 Task: Use Google Earth to find and explore the Tower of London, London, England, UK.
Action: Mouse moved to (207, 81)
Screenshot: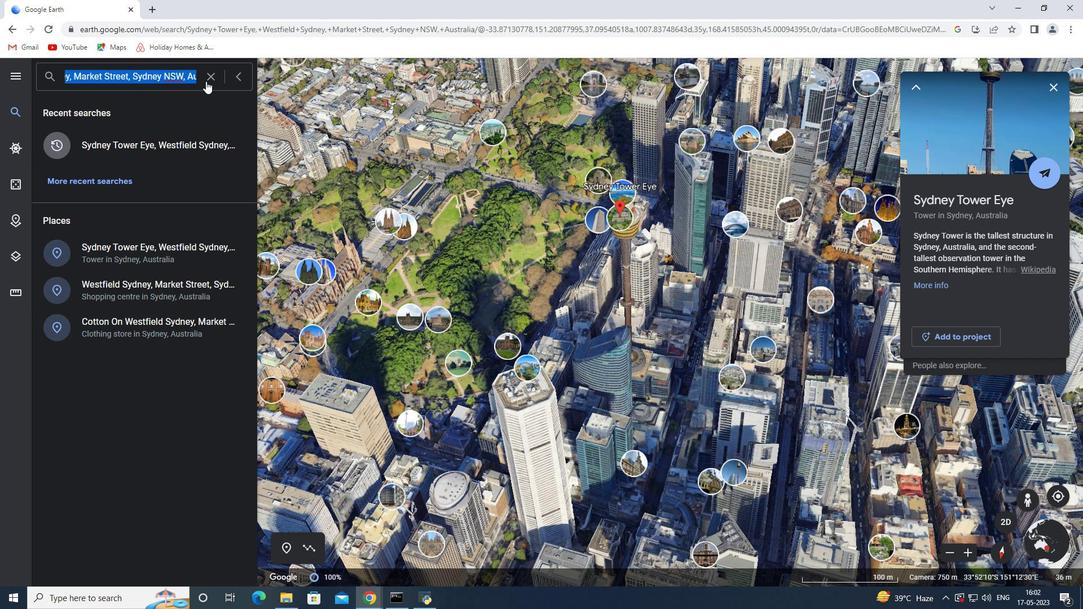 
Action: Key pressed <Key.shift><Key.shift><Key.shift><Key.shift><Key.shift><Key.shift><Key.shift><Key.shift><Key.shift><Key.shift><Key.shift><Key.shift><Key.shift><Key.shift><Key.shift><Key.shift><Key.shift><Key.shift>Tower<Key.space>of<Key.space><Key.shift>London<Key.space><Key.shift>in<Key.space><Key.shift>En
Screenshot: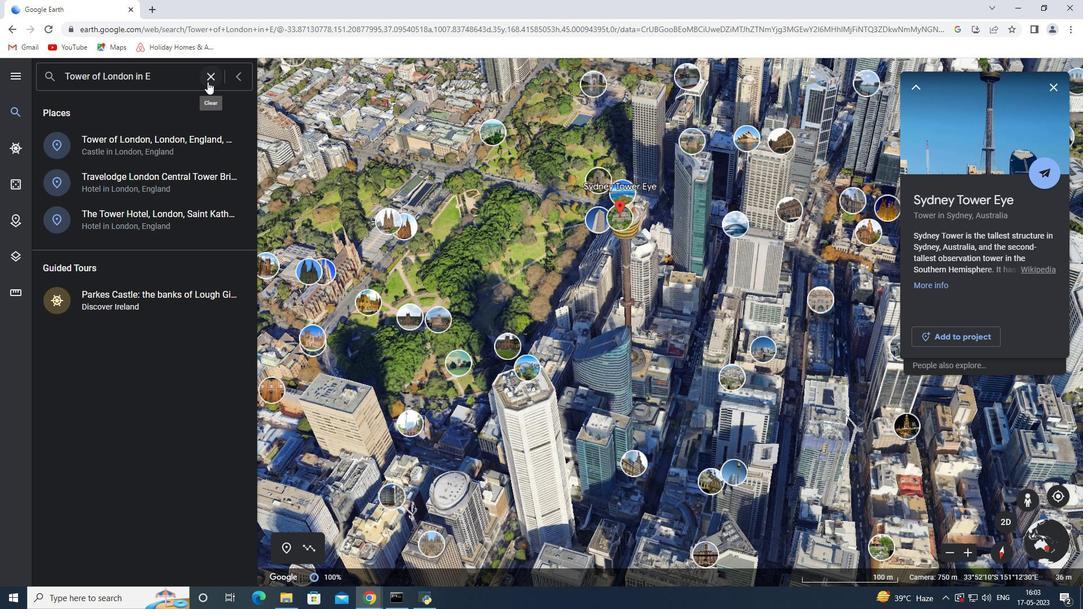 
Action: Mouse moved to (198, 139)
Screenshot: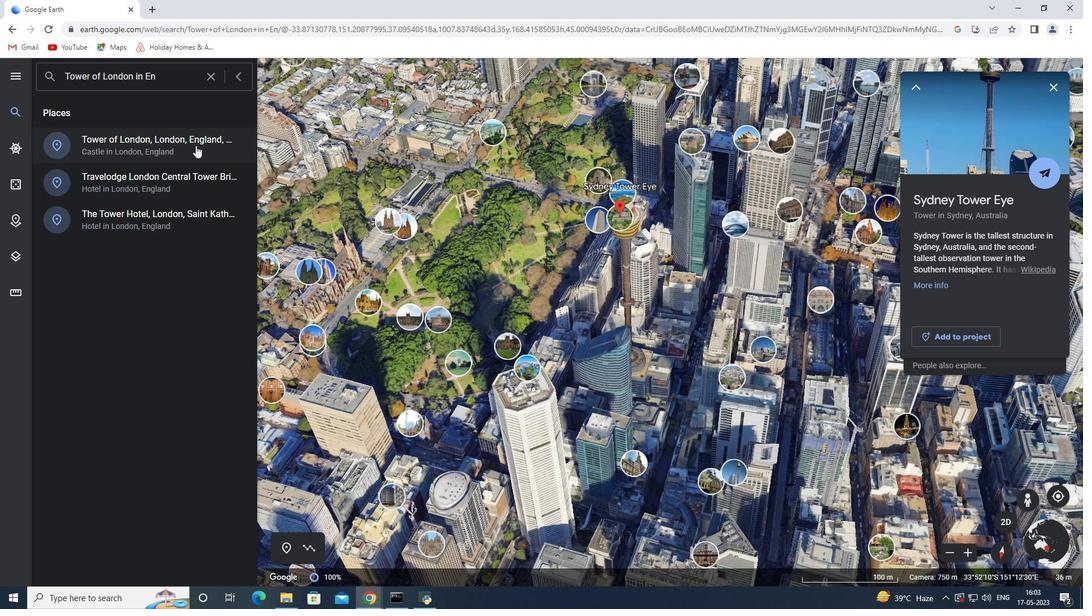 
Action: Mouse pressed left at (198, 139)
Screenshot: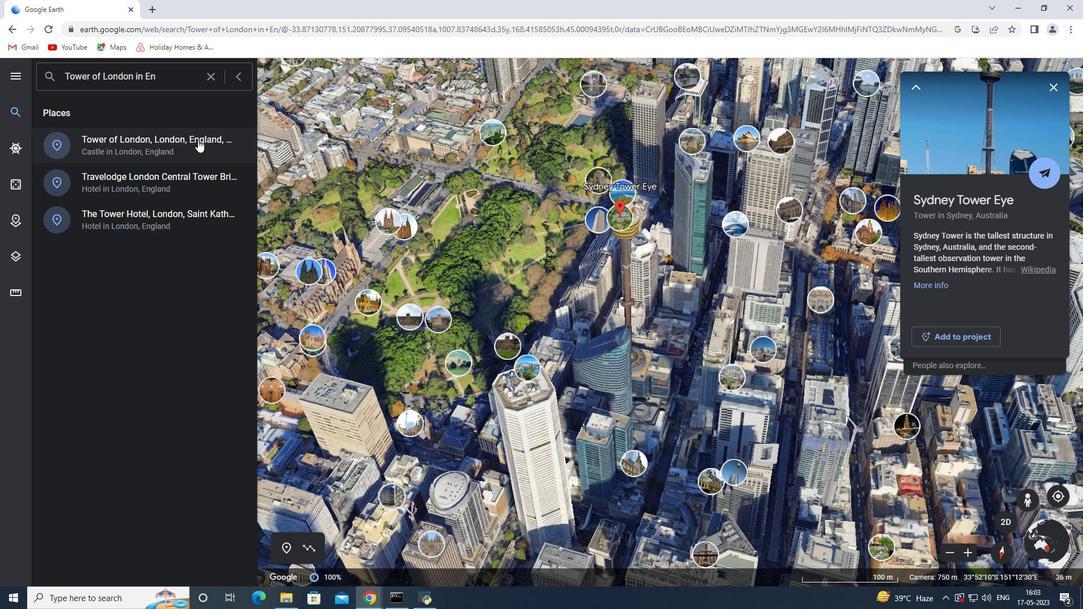 
Action: Mouse moved to (146, 148)
Screenshot: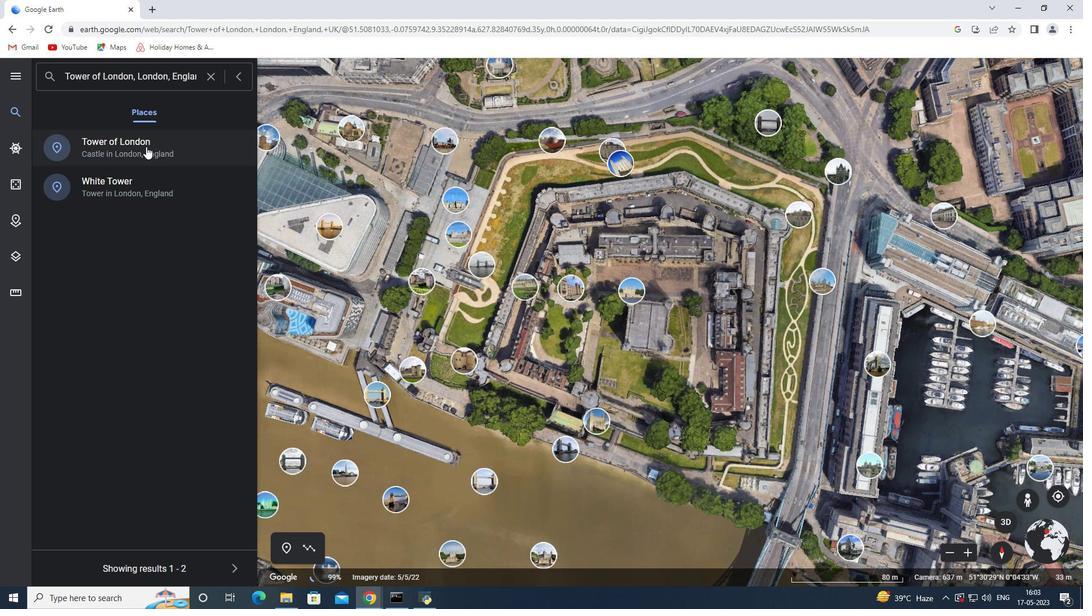 
Action: Mouse pressed left at (146, 148)
Screenshot: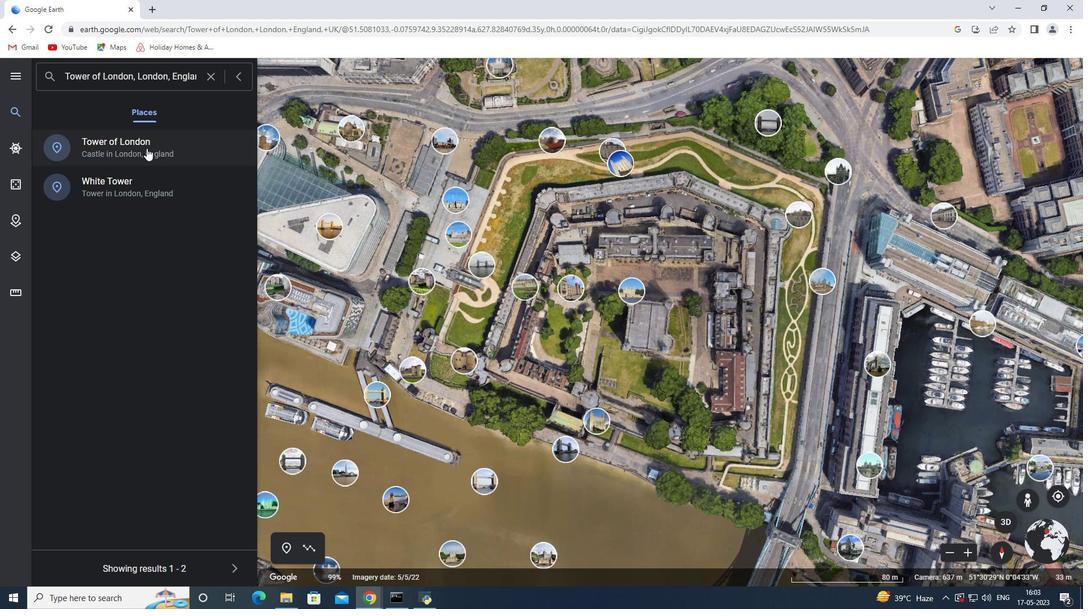 
Action: Mouse moved to (652, 321)
Screenshot: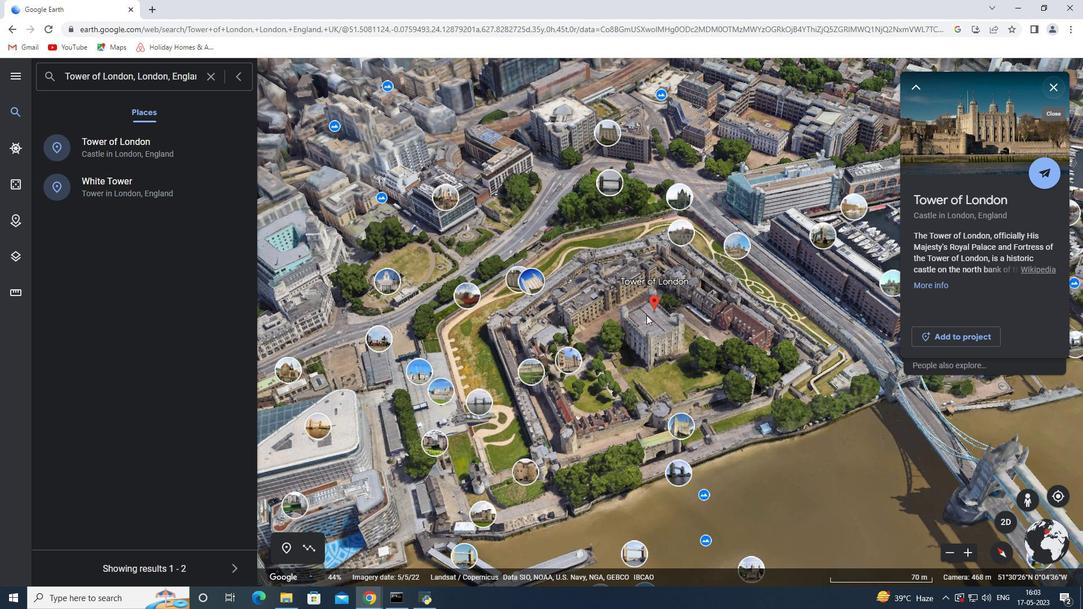 
Action: Mouse pressed left at (652, 321)
Screenshot: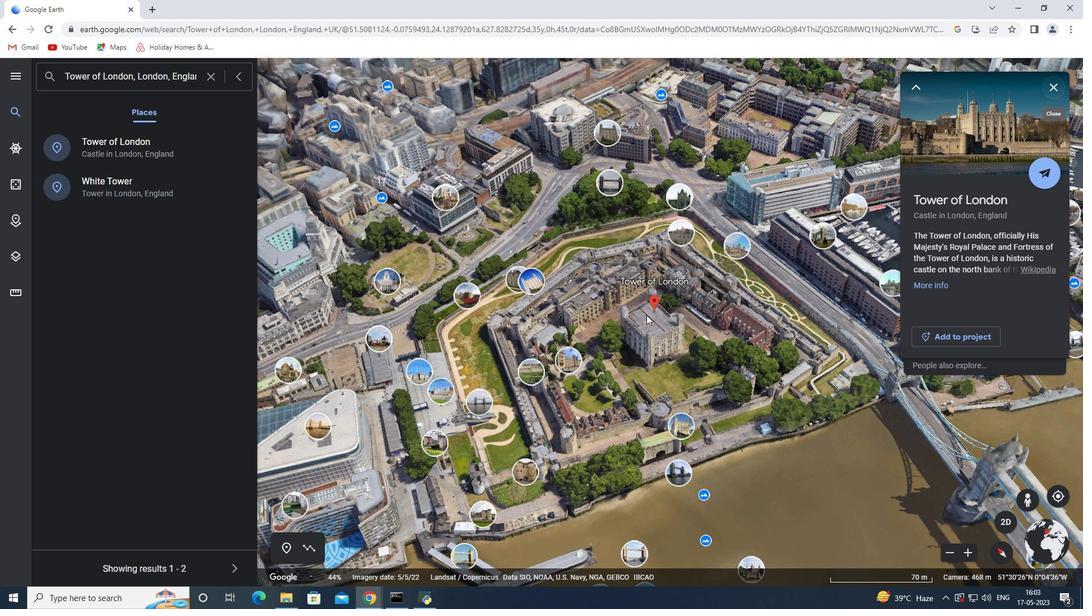 
Action: Mouse moved to (950, 132)
Screenshot: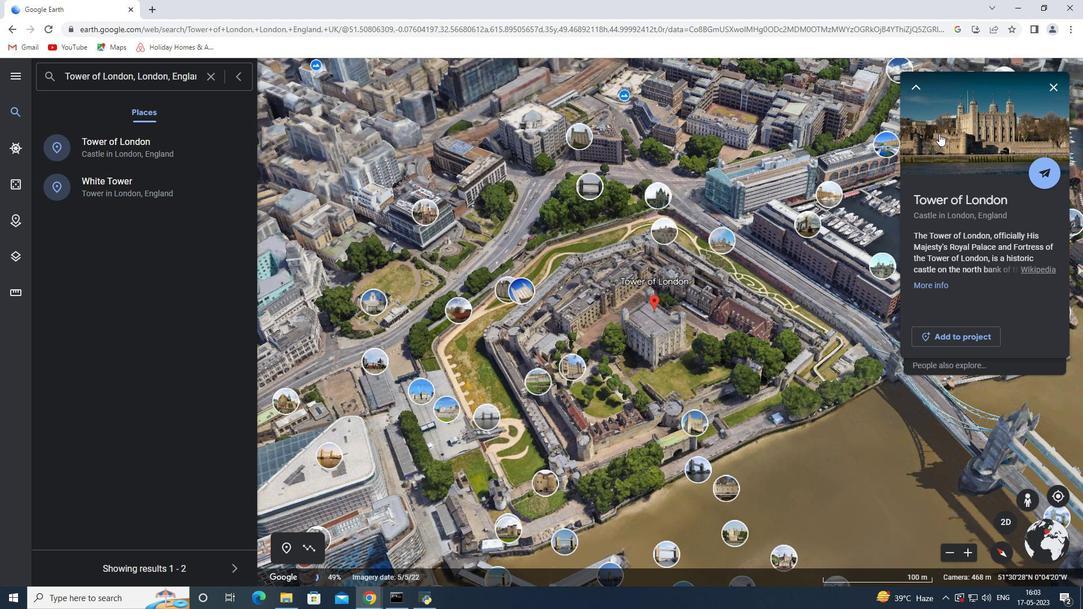 
Action: Mouse pressed left at (950, 132)
Screenshot: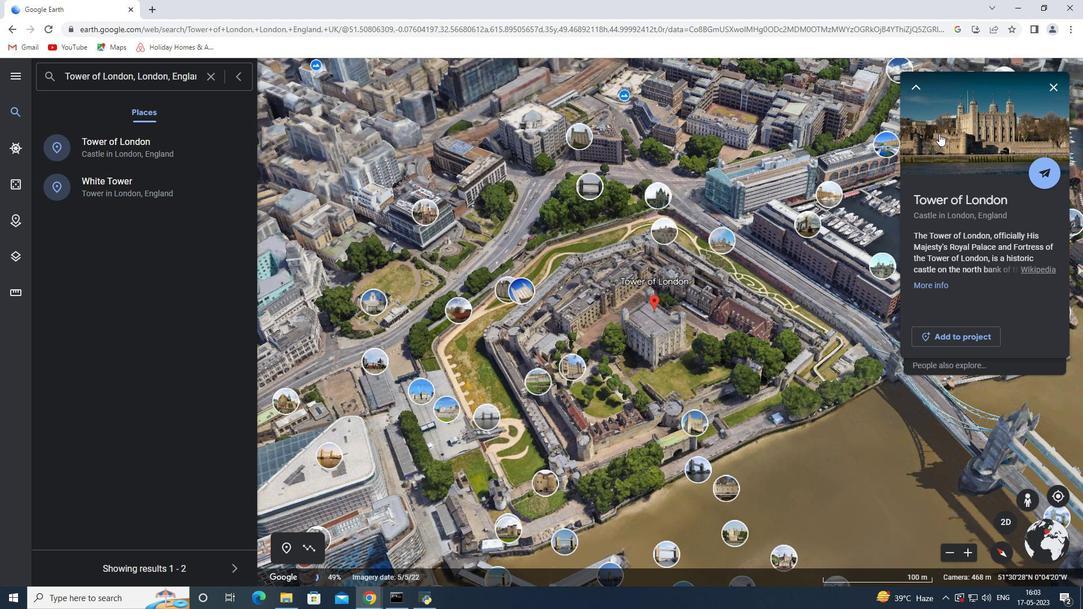 
Action: Mouse moved to (640, 297)
Screenshot: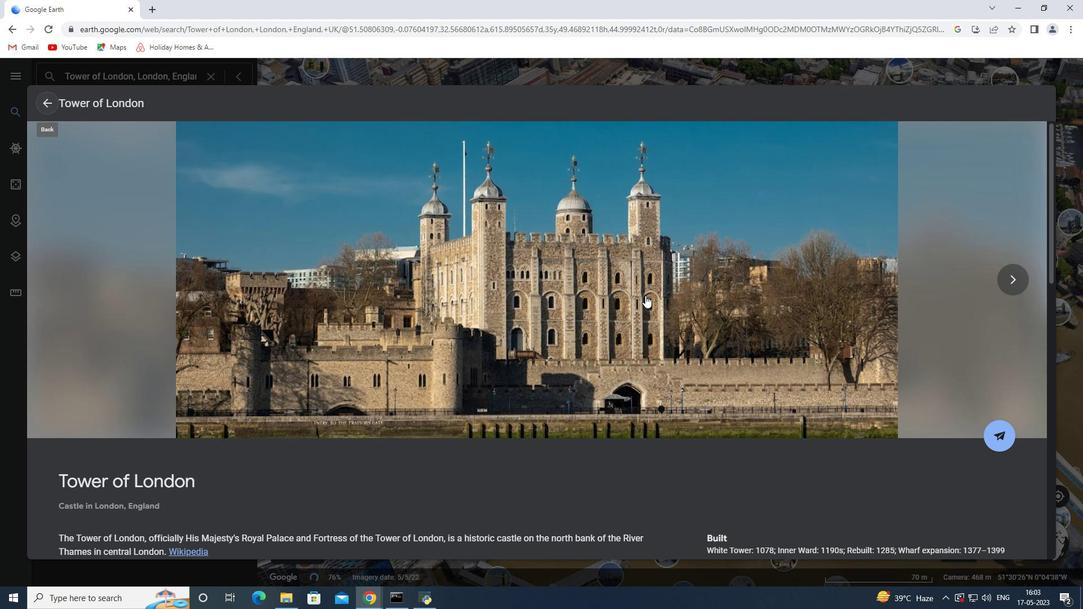 
Action: Mouse pressed left at (640, 297)
Screenshot: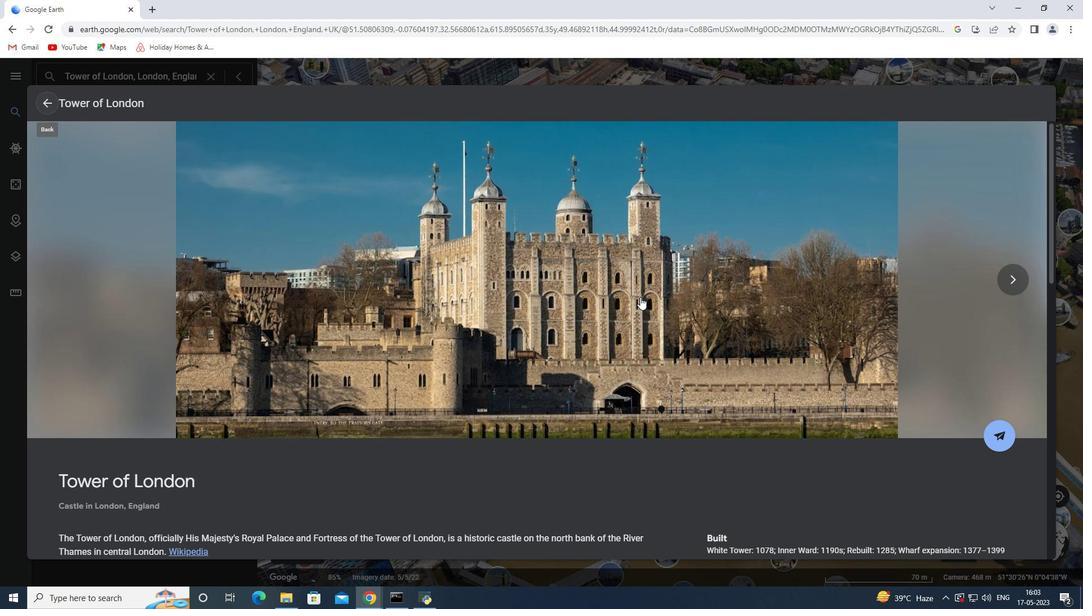 
Action: Key pressed <Key.right><Key.right><Key.right><Key.right><Key.right><Key.right><Key.right>
Screenshot: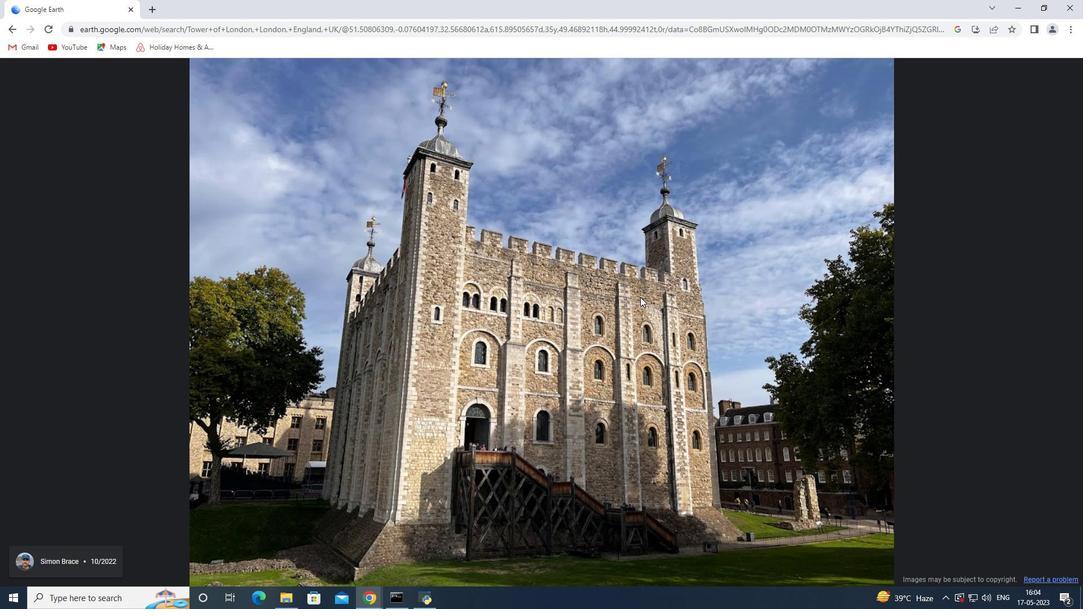 
Action: Mouse moved to (573, 345)
Screenshot: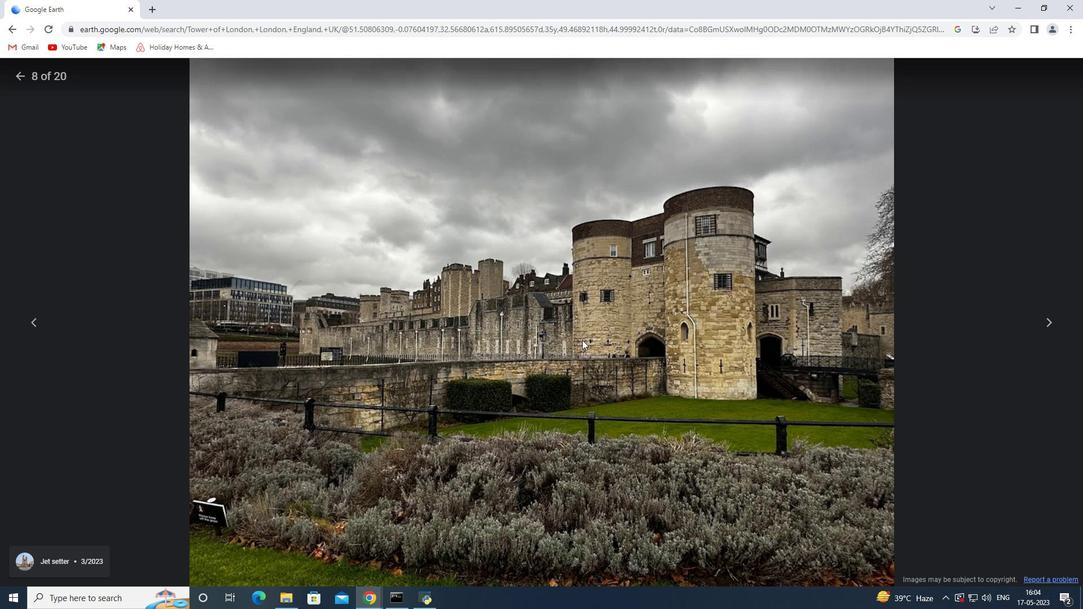 
Action: Key pressed <Key.right><Key.right><Key.right><Key.right><Key.right><Key.right>
Screenshot: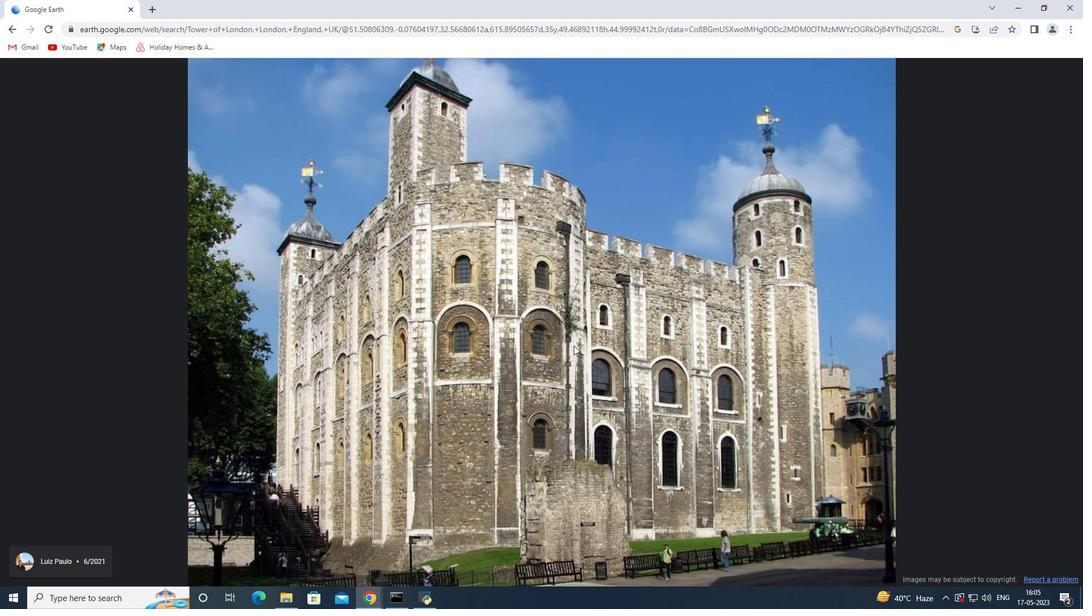 
Action: Mouse moved to (686, 277)
Screenshot: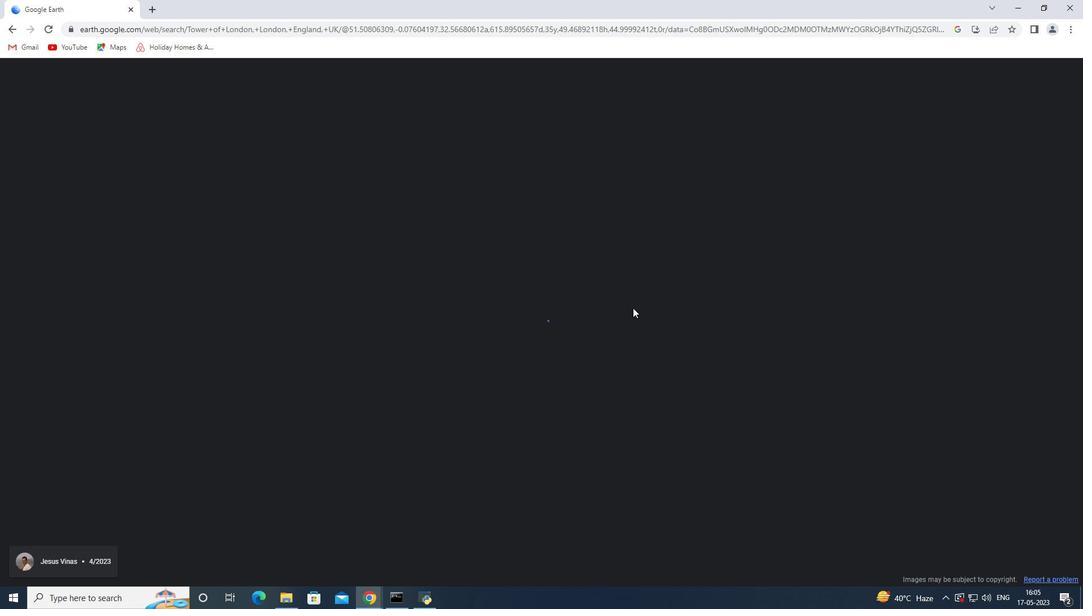 
Action: Key pressed <Key.right><Key.right><Key.right>
Screenshot: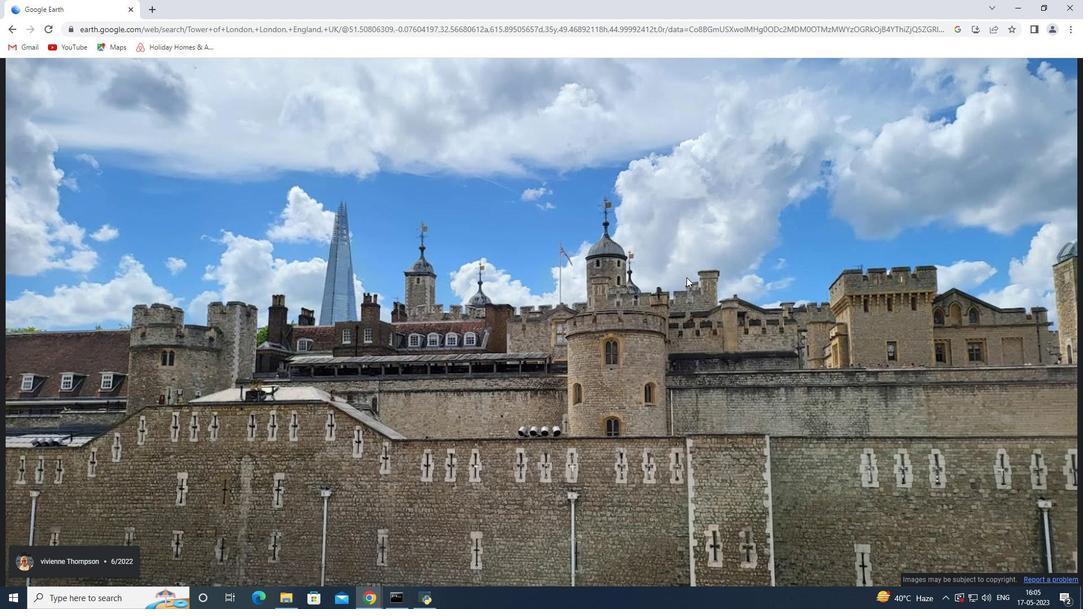 
Action: Mouse moved to (697, 224)
Screenshot: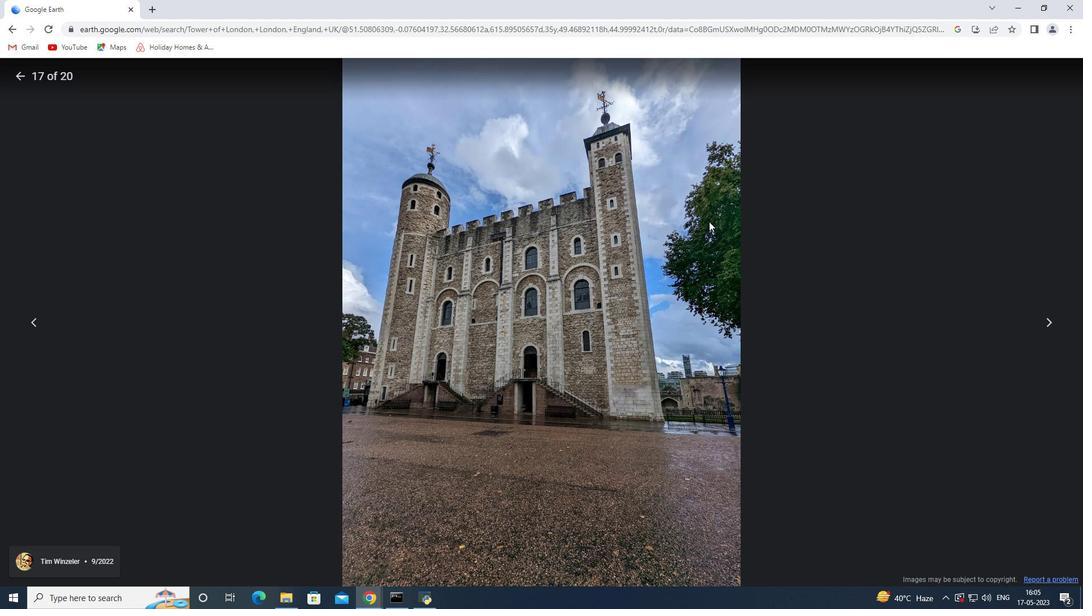 
Action: Key pressed <Key.right><Key.right><Key.right>
Screenshot: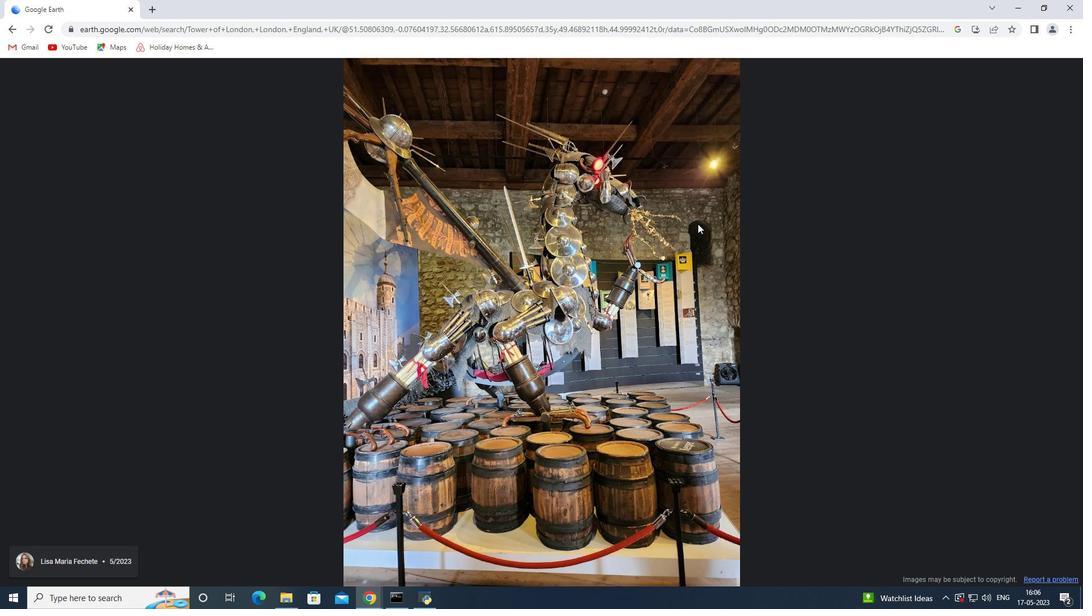
Action: Mouse moved to (18, 75)
Screenshot: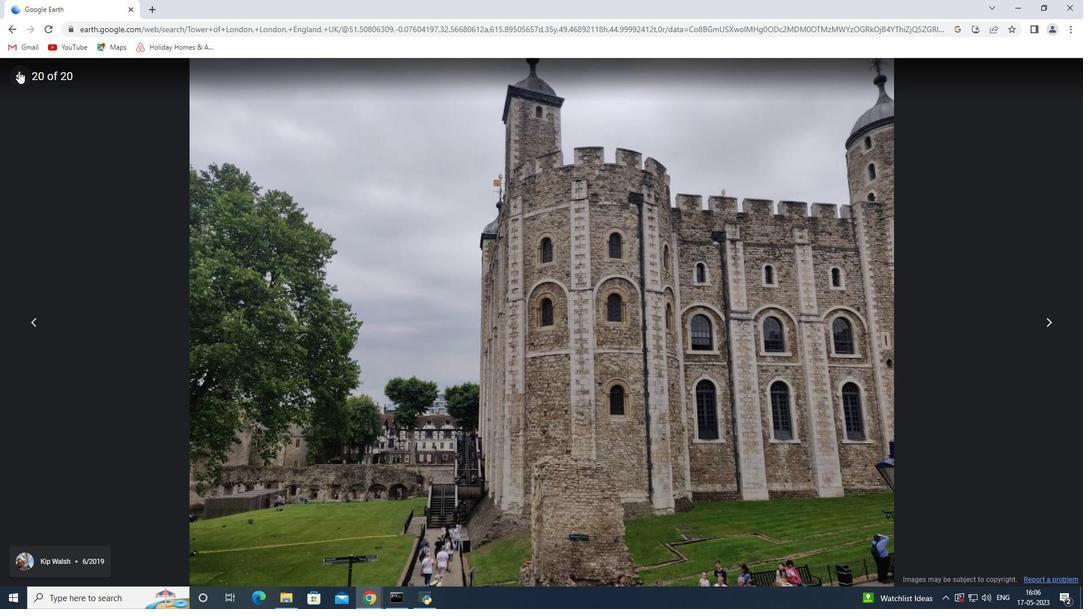 
Action: Mouse pressed left at (18, 75)
Screenshot: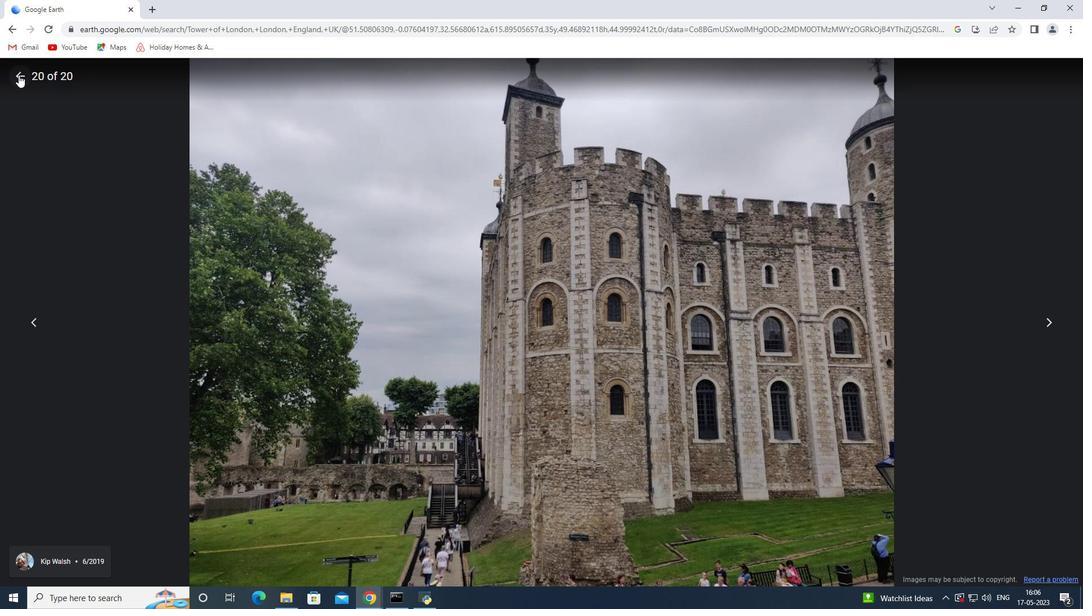 
Action: Mouse moved to (42, 102)
Screenshot: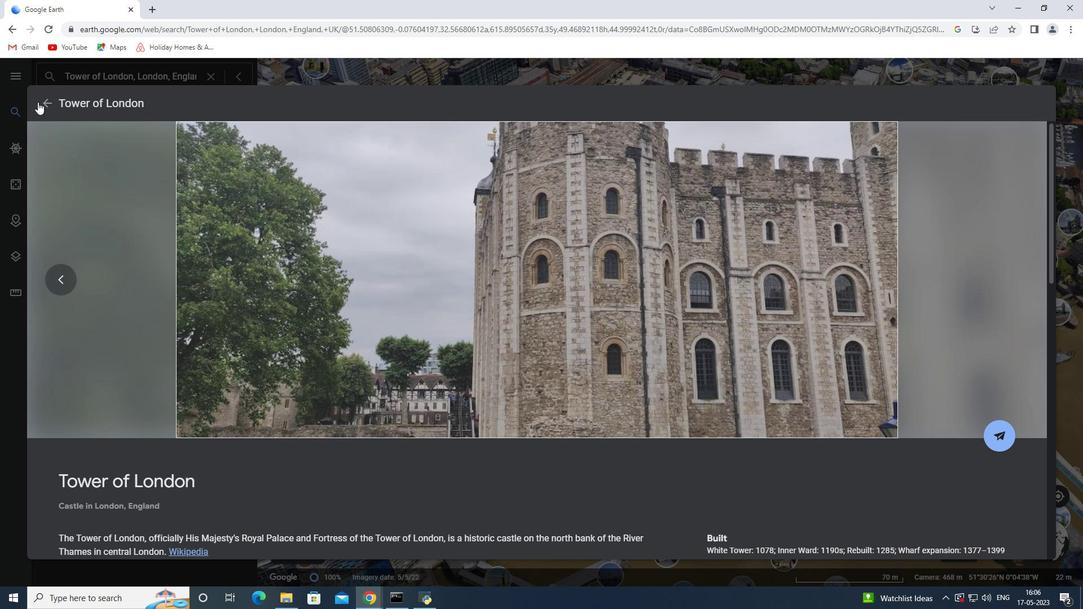 
Action: Mouse pressed left at (42, 102)
Screenshot: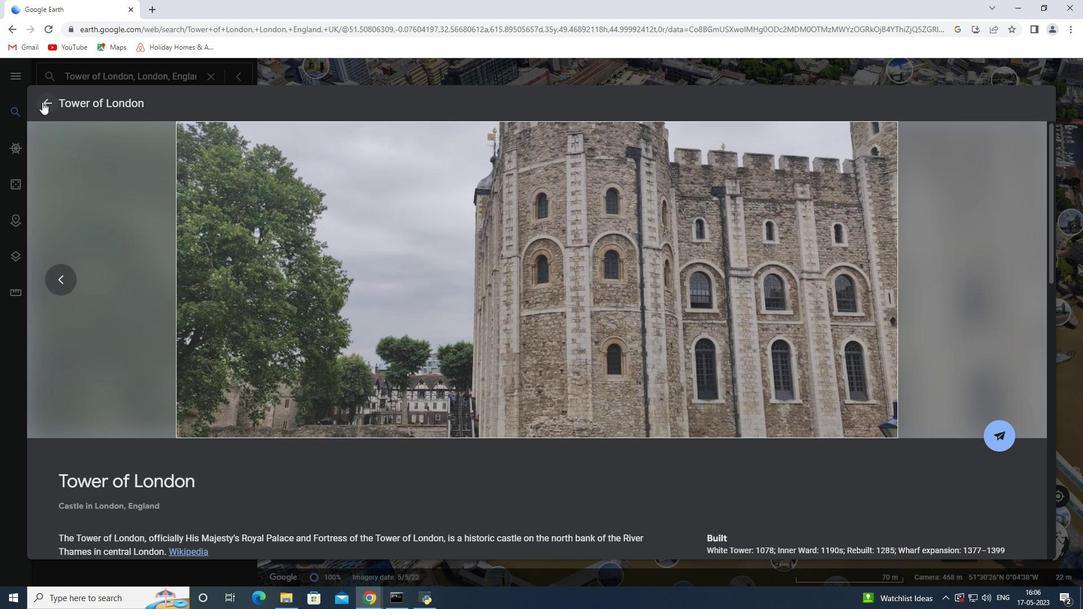 
Action: Mouse moved to (899, 383)
Screenshot: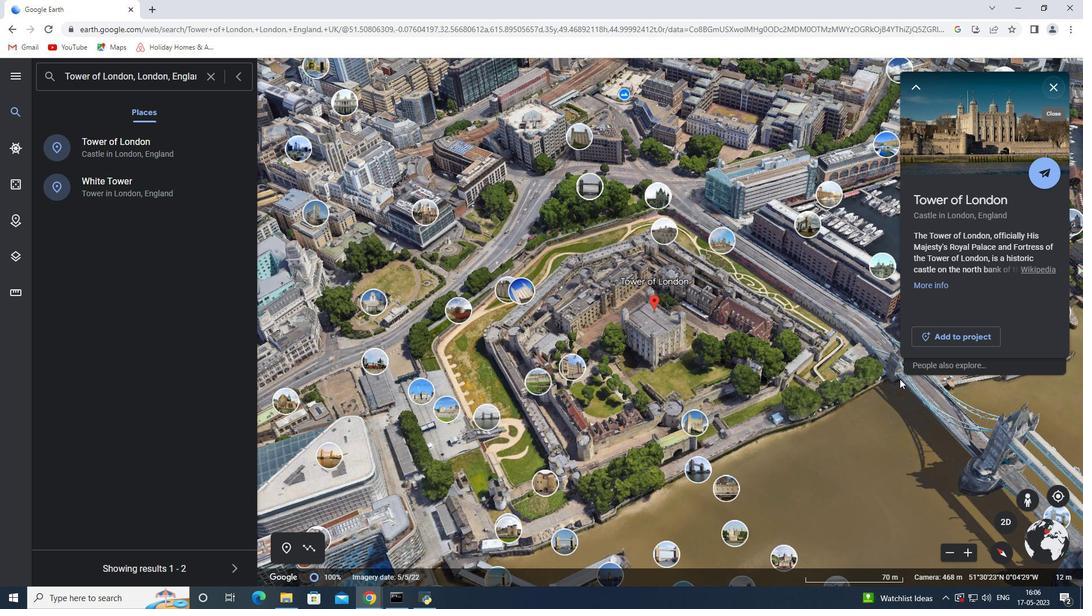 
